 Task: Plan a beach cleanup event on the 23rd at 9:00 AM.
Action: Mouse moved to (335, 429)
Screenshot: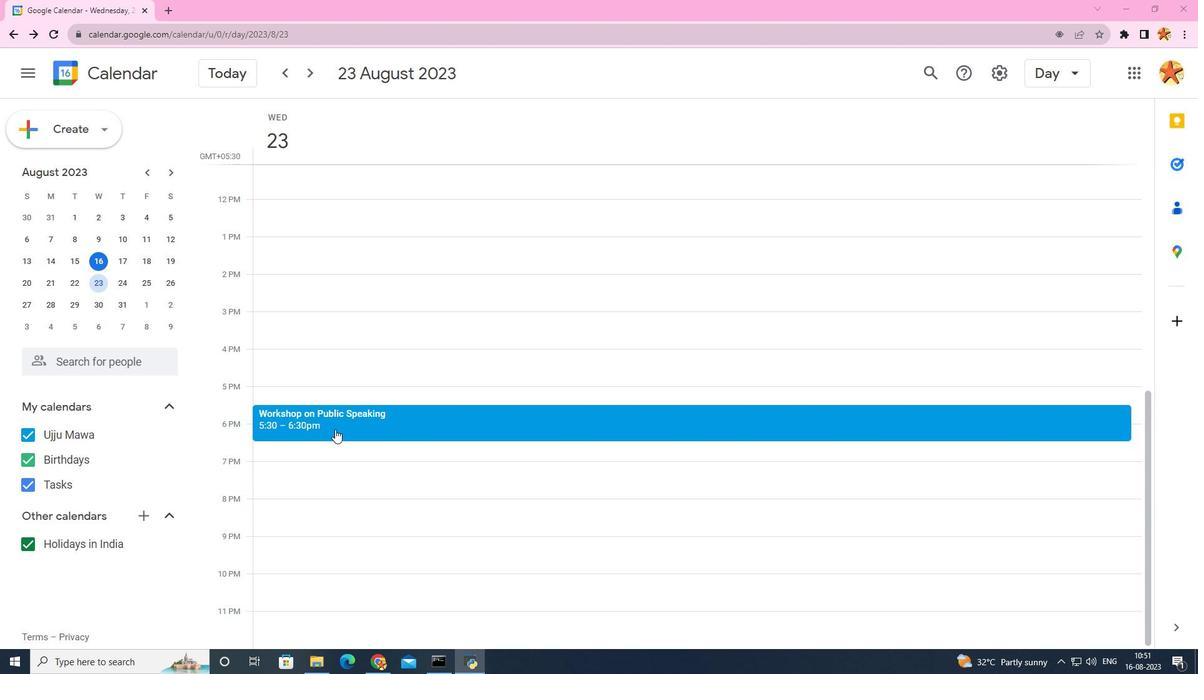 
Action: Mouse scrolled (335, 430) with delta (0, 0)
Screenshot: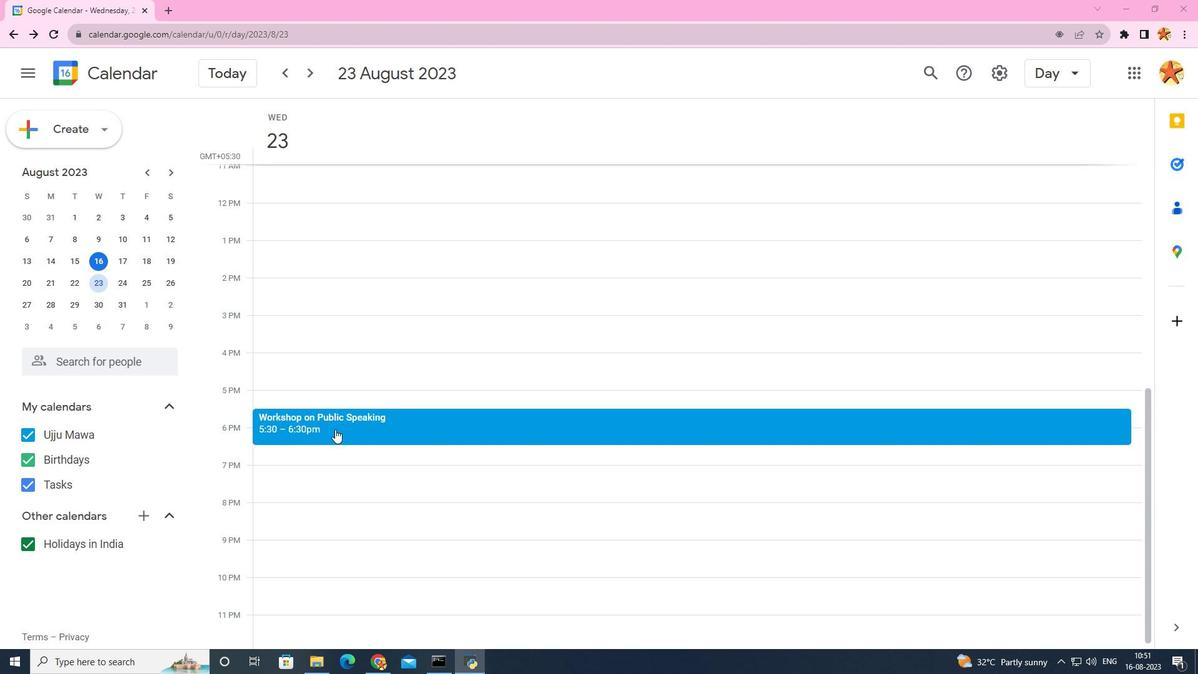 
Action: Mouse scrolled (335, 430) with delta (0, 0)
Screenshot: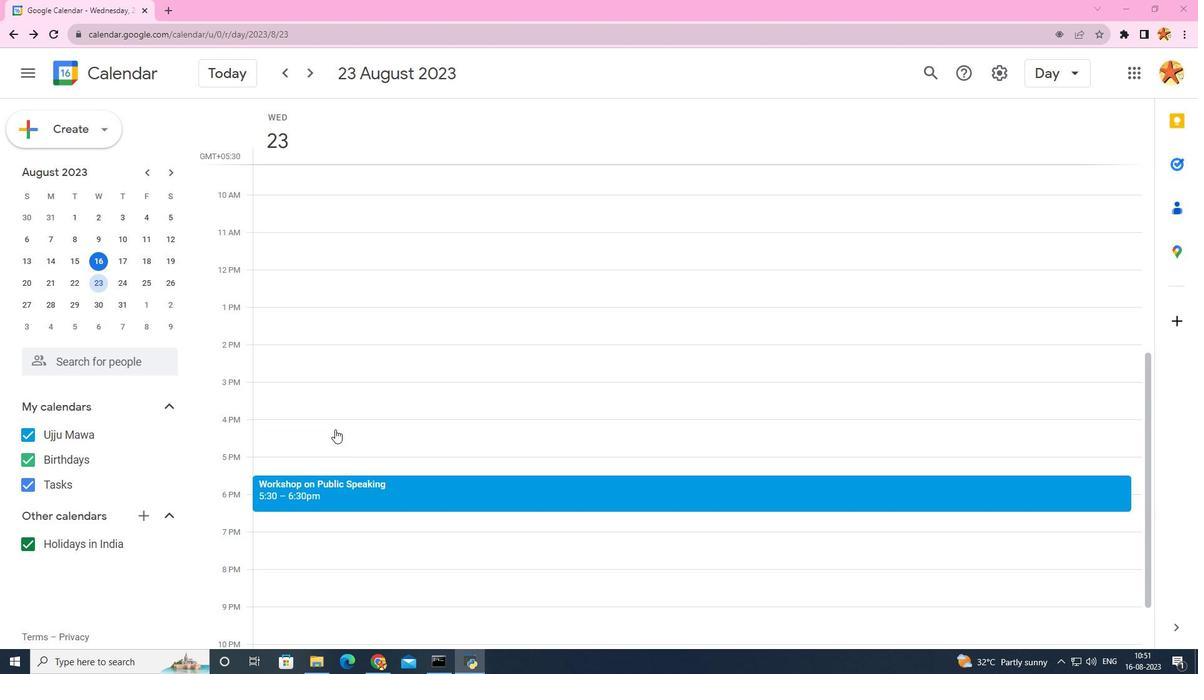 
Action: Mouse scrolled (335, 430) with delta (0, 0)
Screenshot: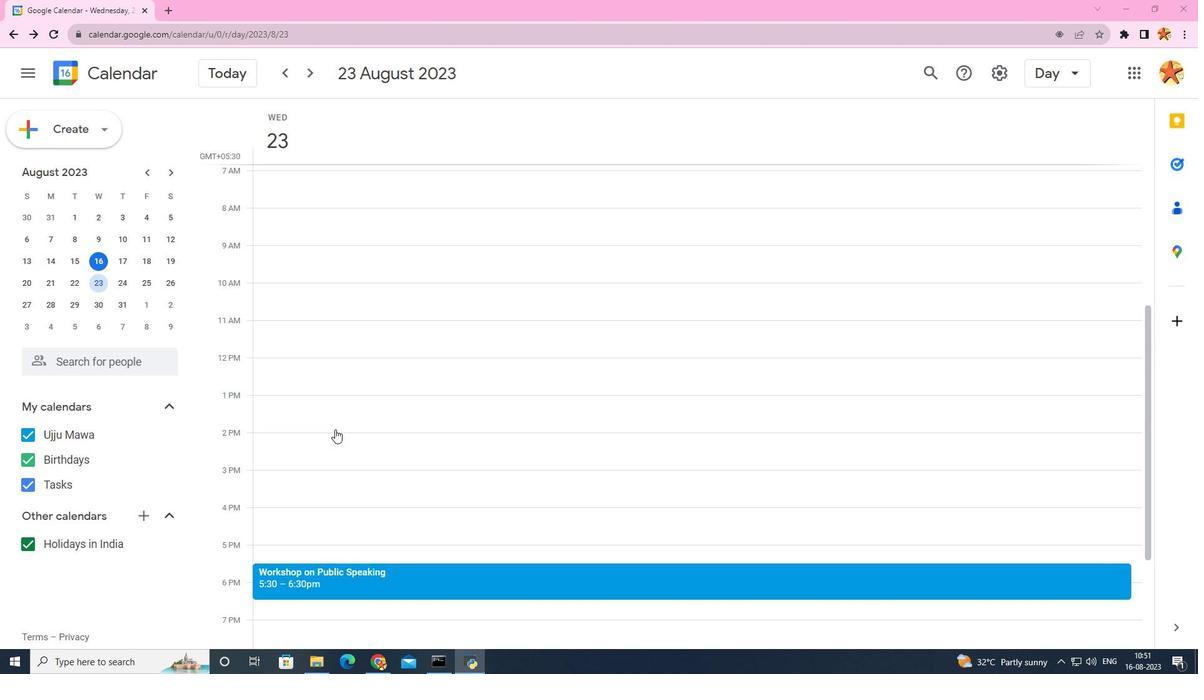 
Action: Mouse scrolled (335, 430) with delta (0, 0)
Screenshot: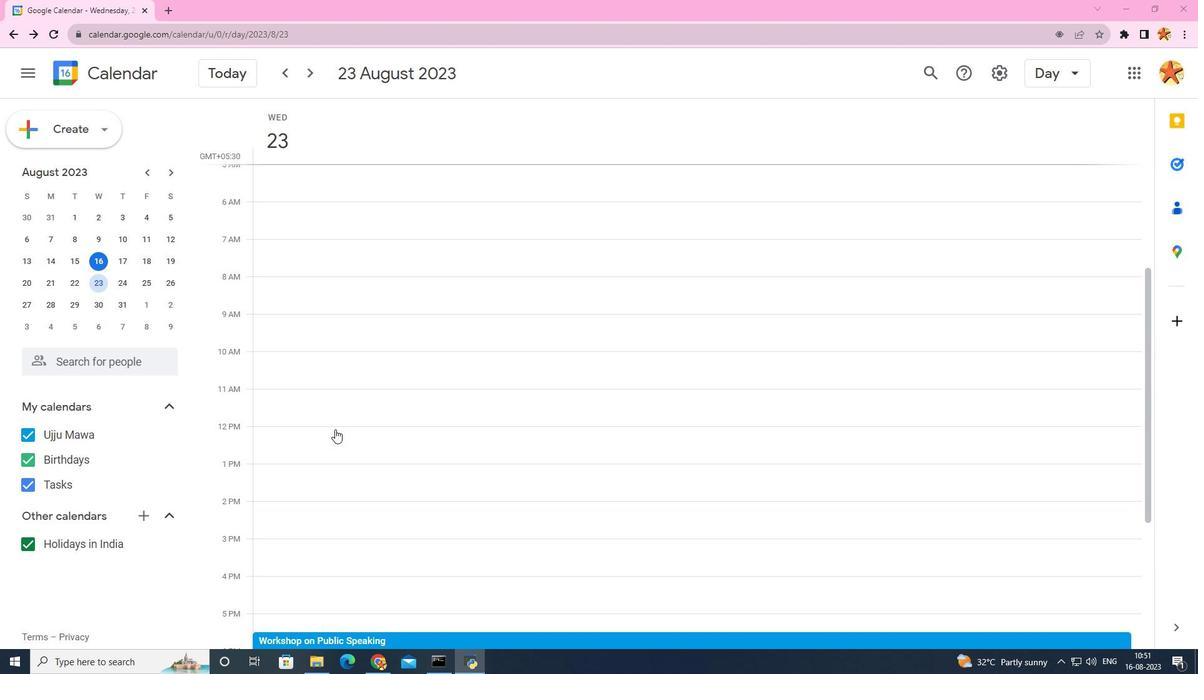 
Action: Mouse scrolled (335, 430) with delta (0, 0)
Screenshot: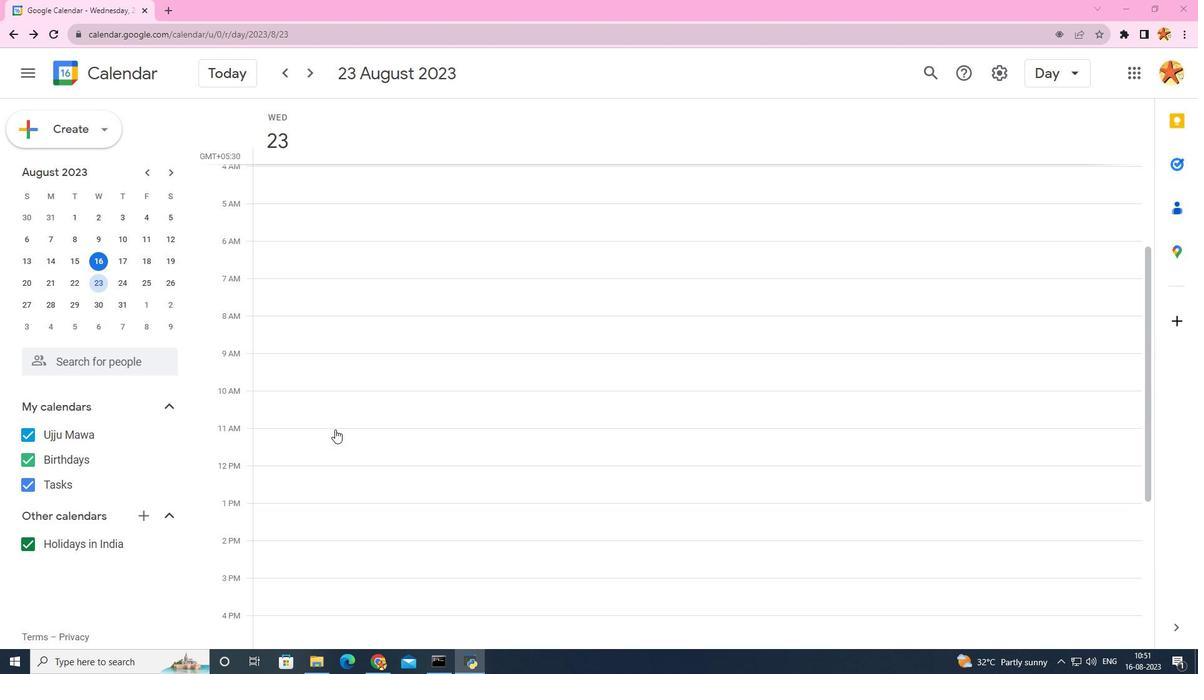 
Action: Mouse scrolled (335, 430) with delta (0, 0)
Screenshot: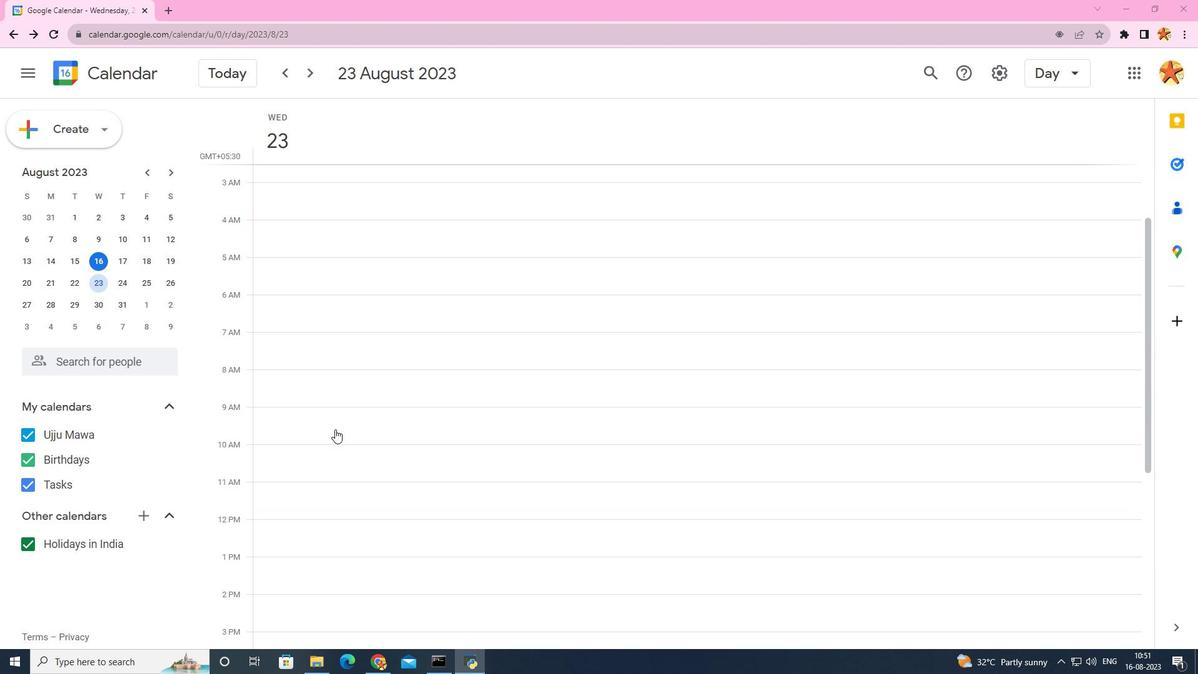 
Action: Mouse scrolled (335, 430) with delta (0, 0)
Screenshot: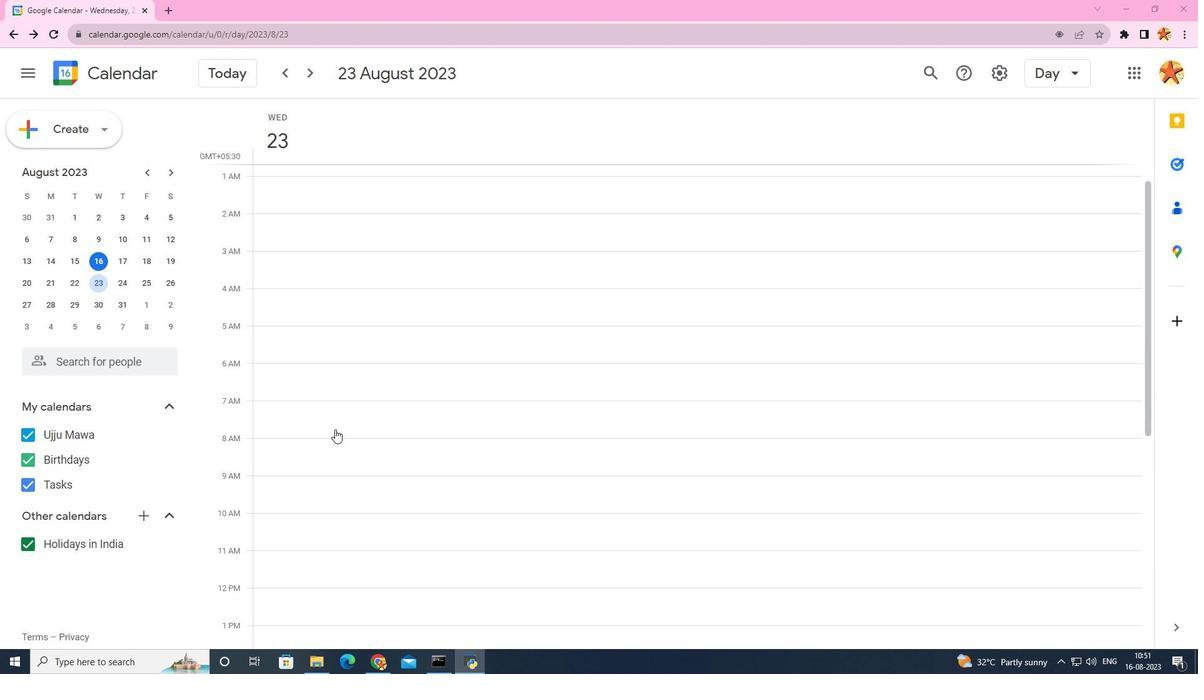 
Action: Mouse scrolled (335, 430) with delta (0, 0)
Screenshot: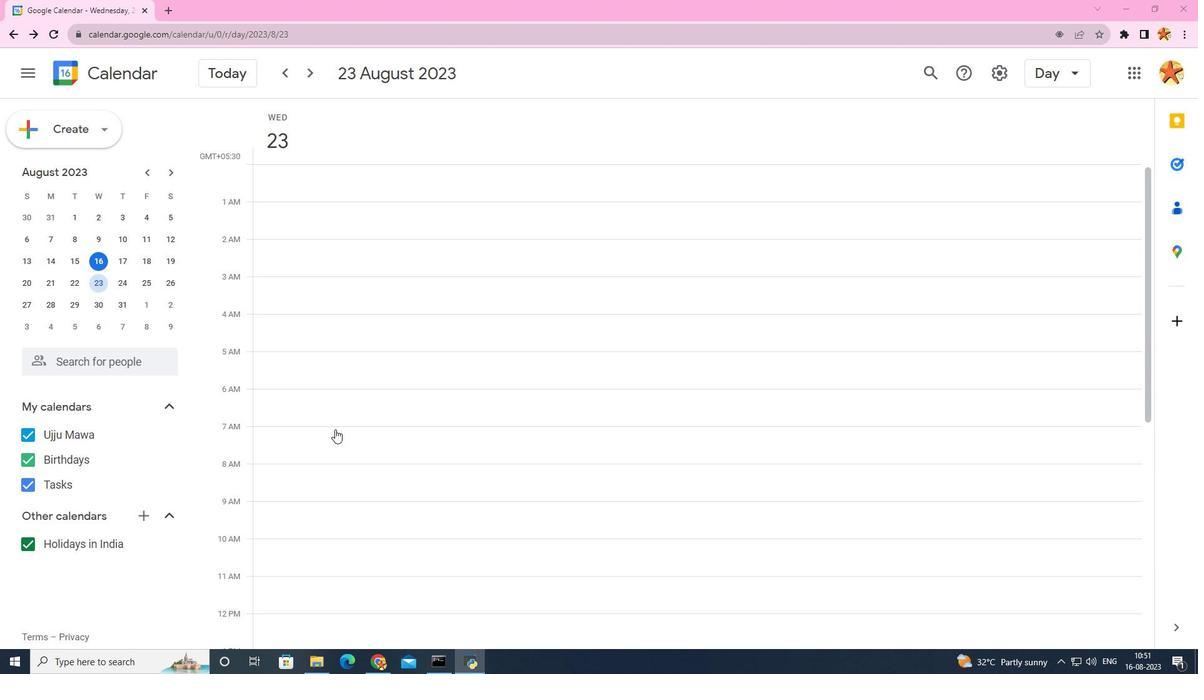 
Action: Mouse scrolled (335, 430) with delta (0, 0)
Screenshot: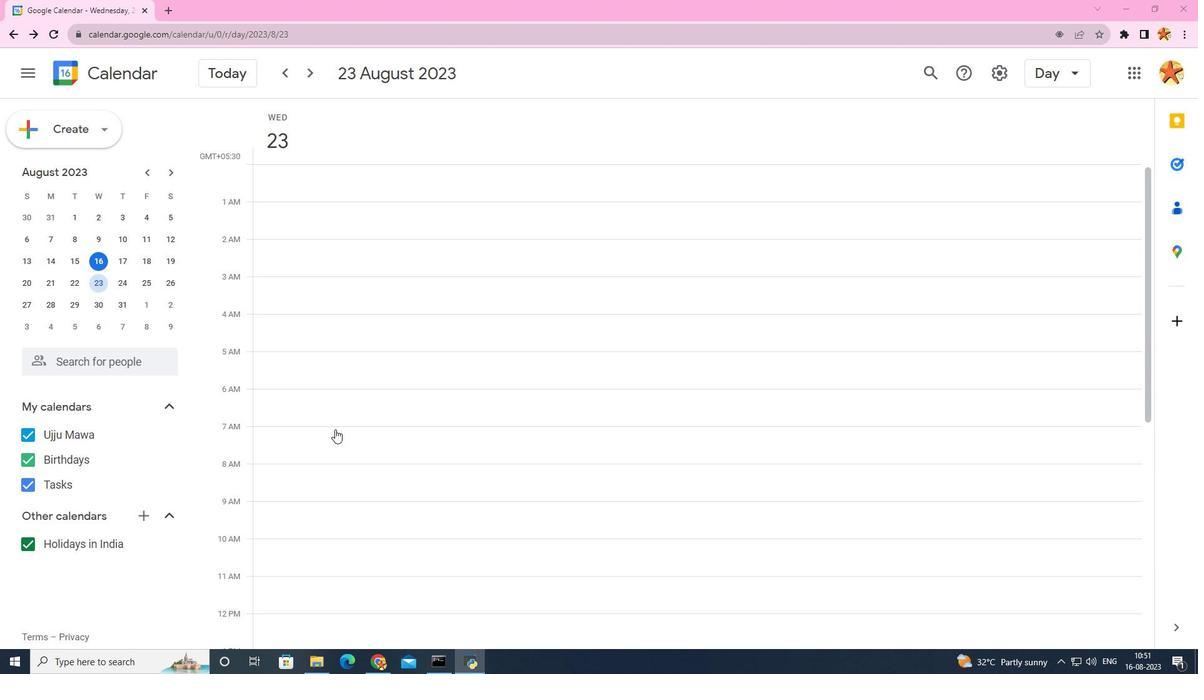 
Action: Mouse moved to (297, 260)
Screenshot: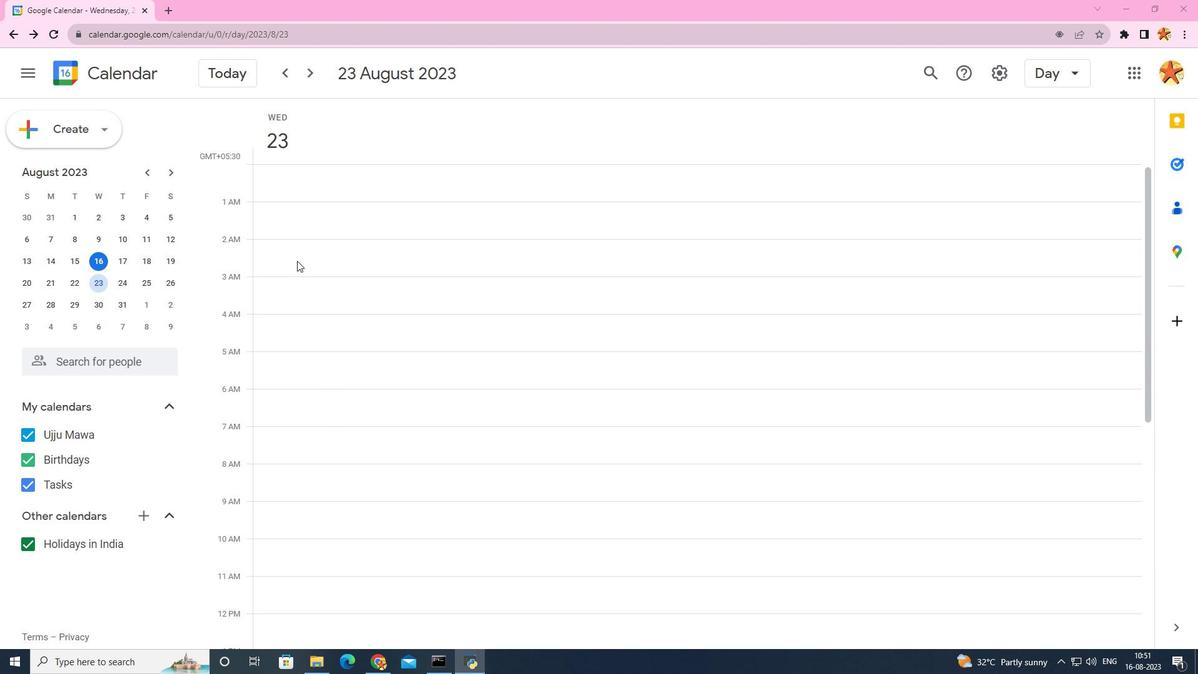 
Action: Mouse scrolled (297, 261) with delta (0, 0)
Screenshot: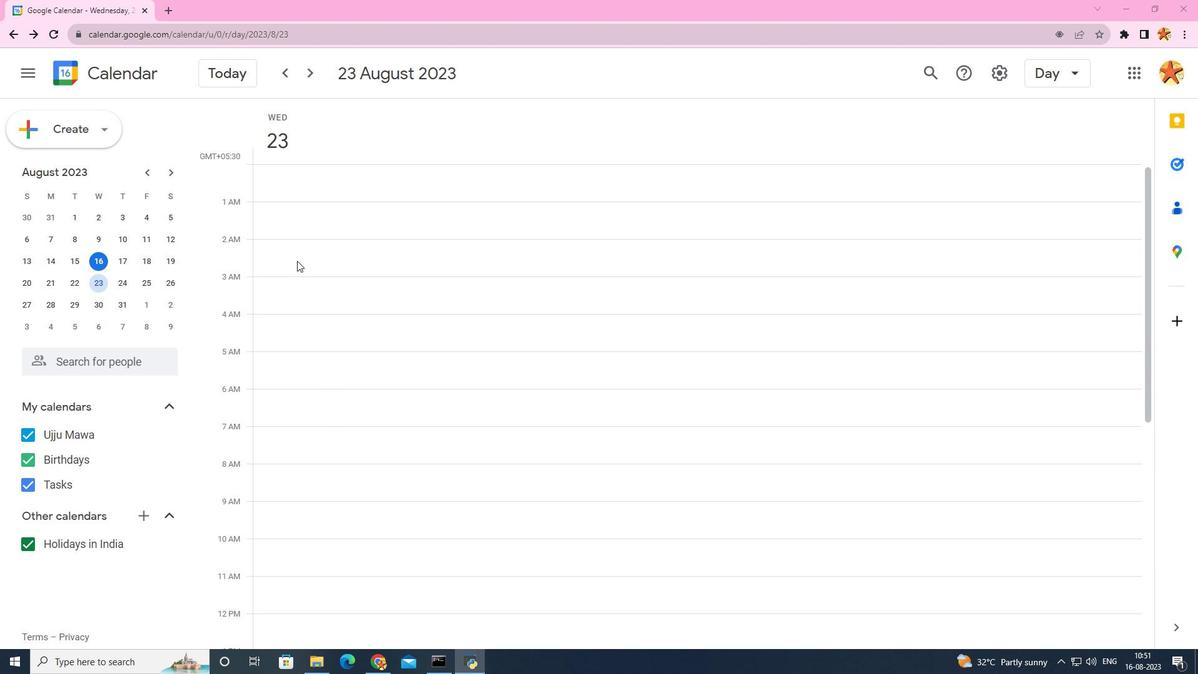 
Action: Mouse scrolled (297, 261) with delta (0, 0)
Screenshot: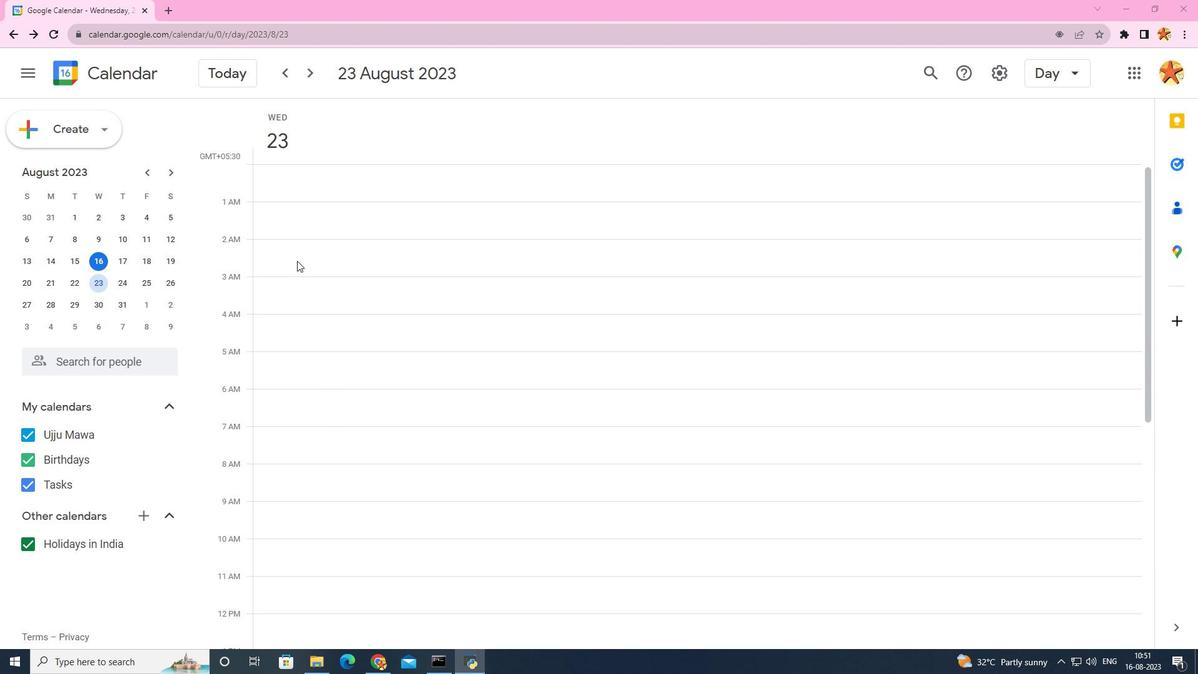 
Action: Mouse scrolled (297, 261) with delta (0, 0)
Screenshot: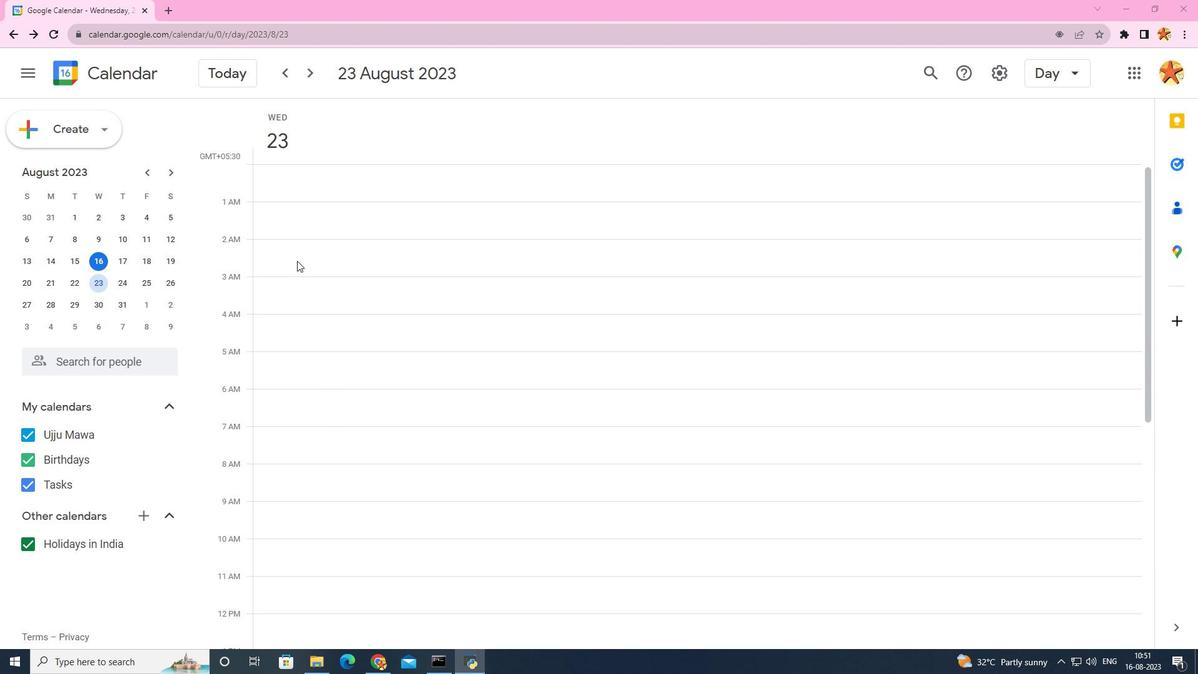 
Action: Mouse scrolled (297, 261) with delta (0, 0)
Screenshot: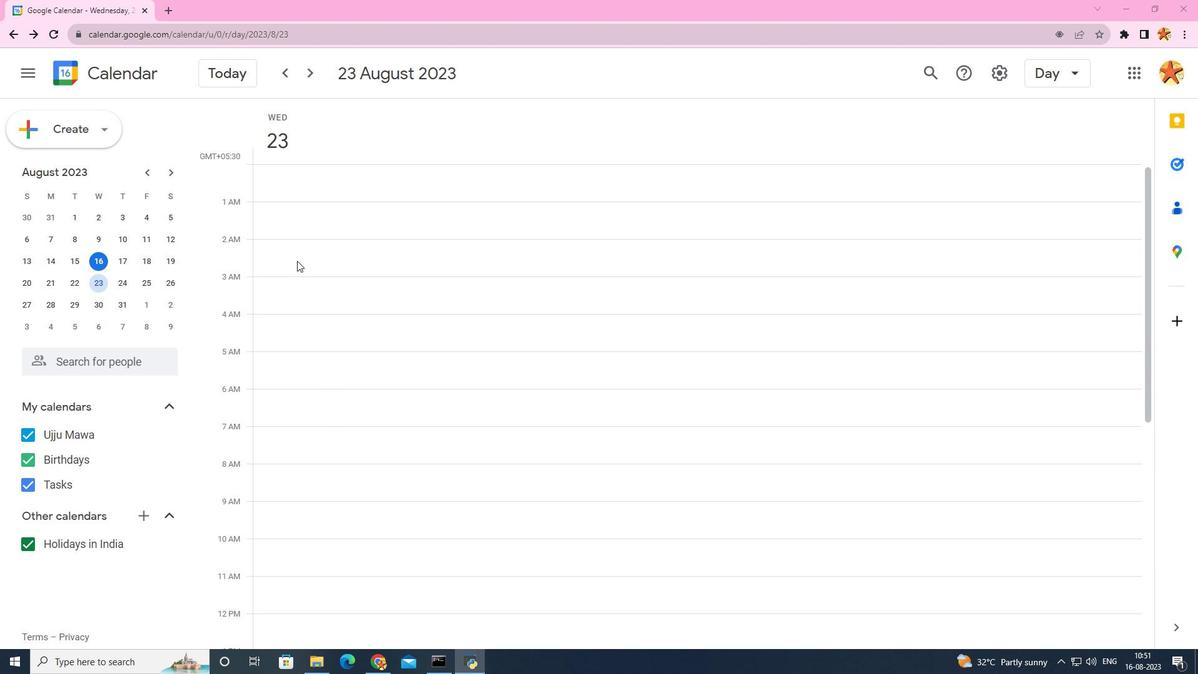 
Action: Mouse scrolled (297, 261) with delta (0, 0)
Screenshot: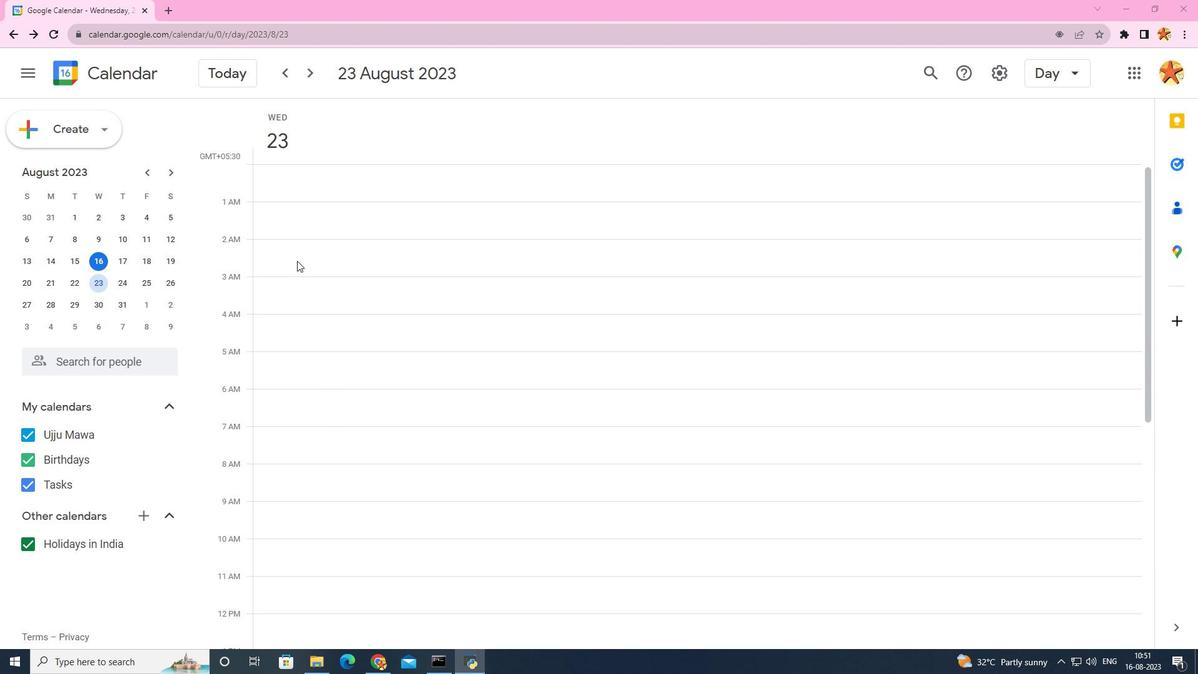 
Action: Mouse scrolled (297, 261) with delta (0, 0)
Screenshot: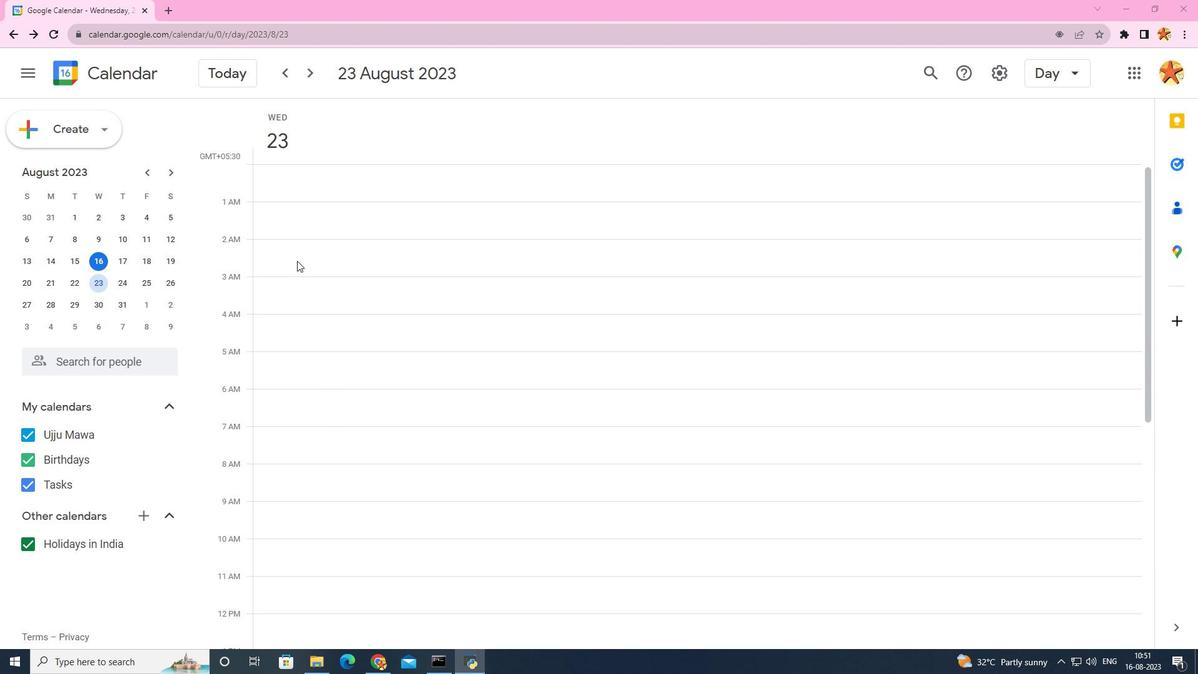 
Action: Mouse scrolled (297, 261) with delta (0, 0)
Screenshot: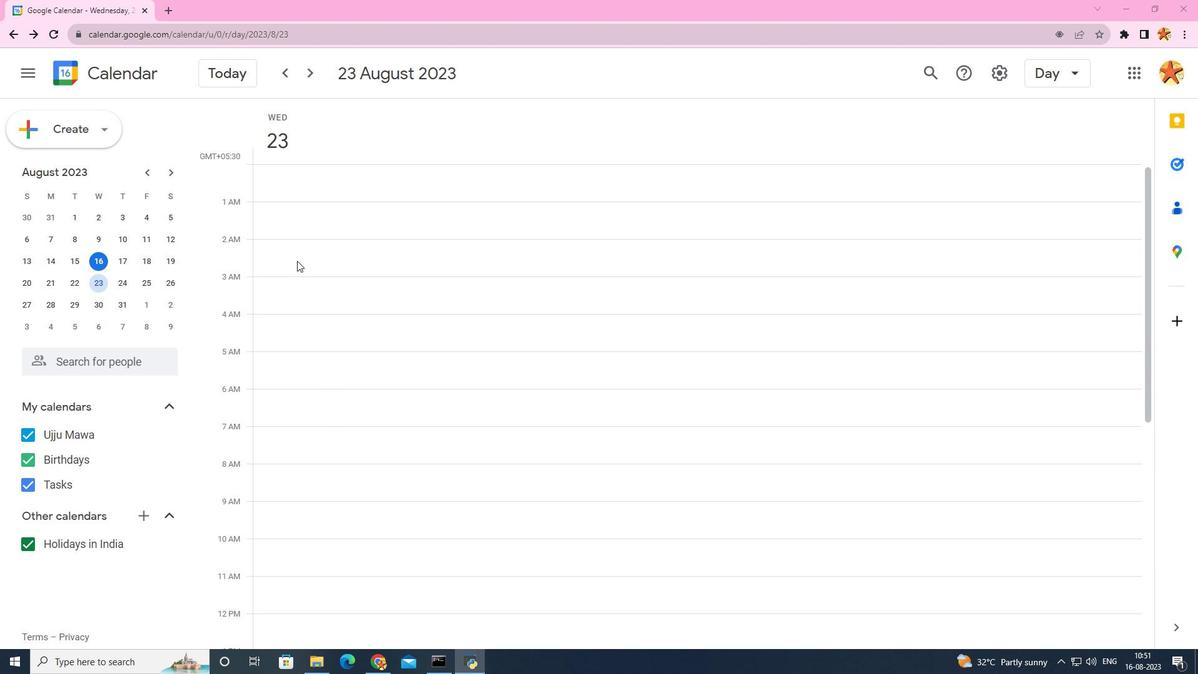 
Action: Mouse scrolled (297, 260) with delta (0, 0)
Screenshot: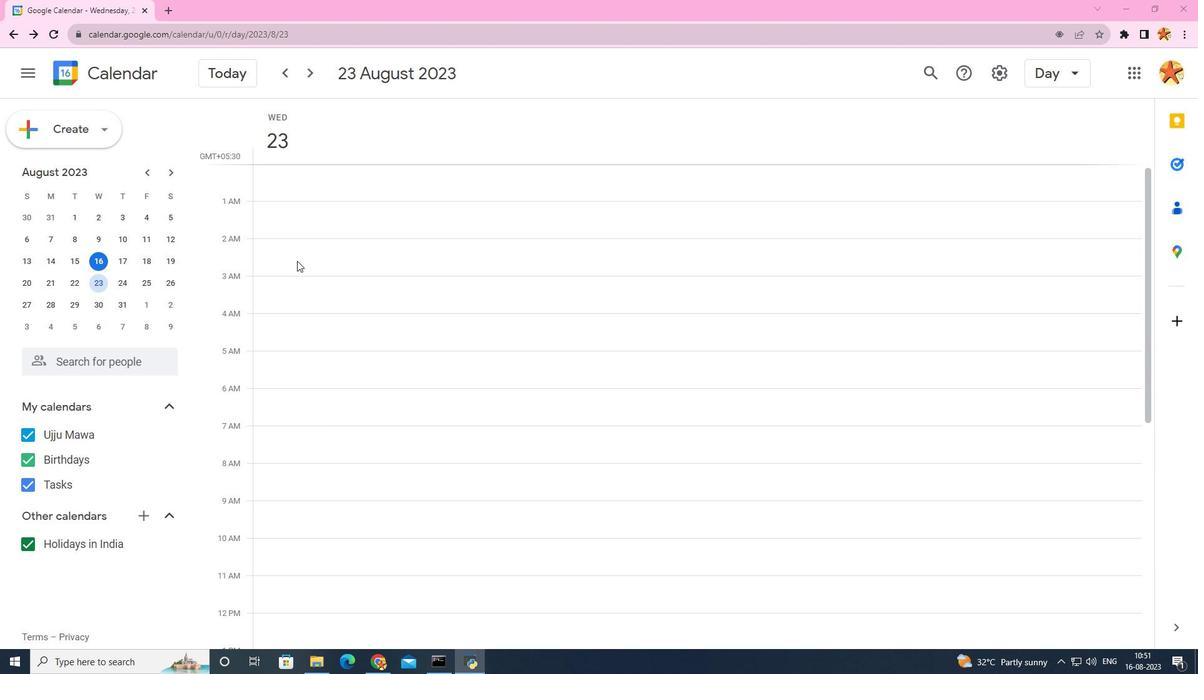 
Action: Mouse scrolled (297, 260) with delta (0, 0)
Screenshot: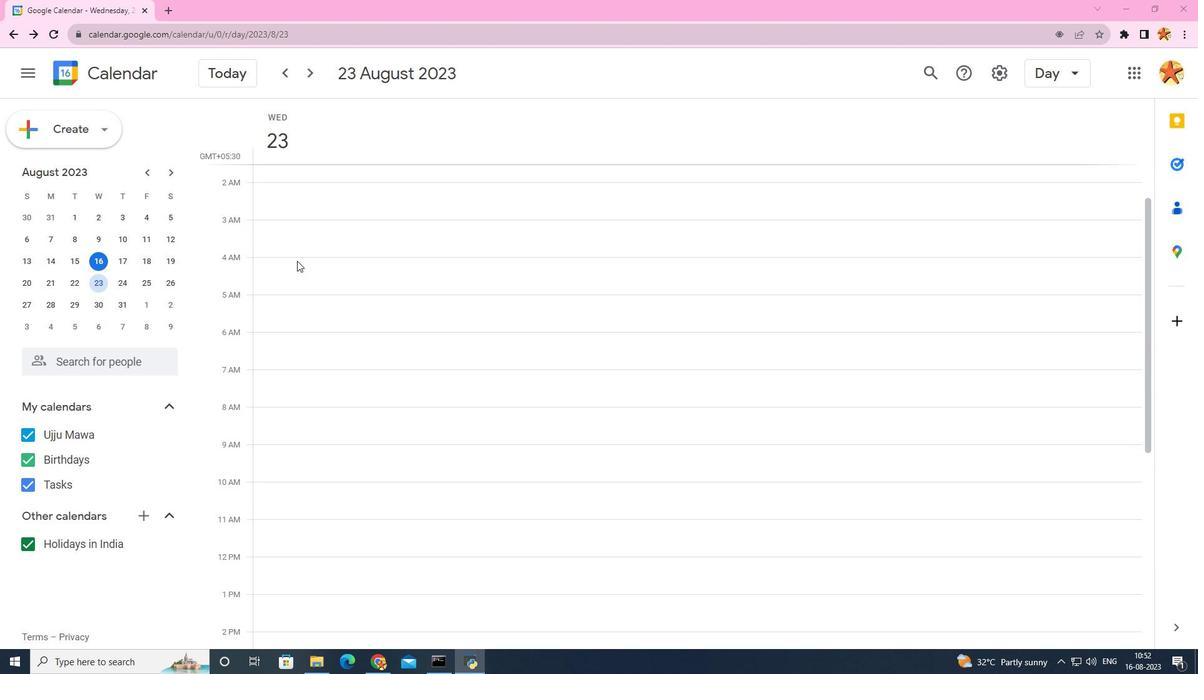 
Action: Mouse scrolled (297, 260) with delta (0, 0)
Screenshot: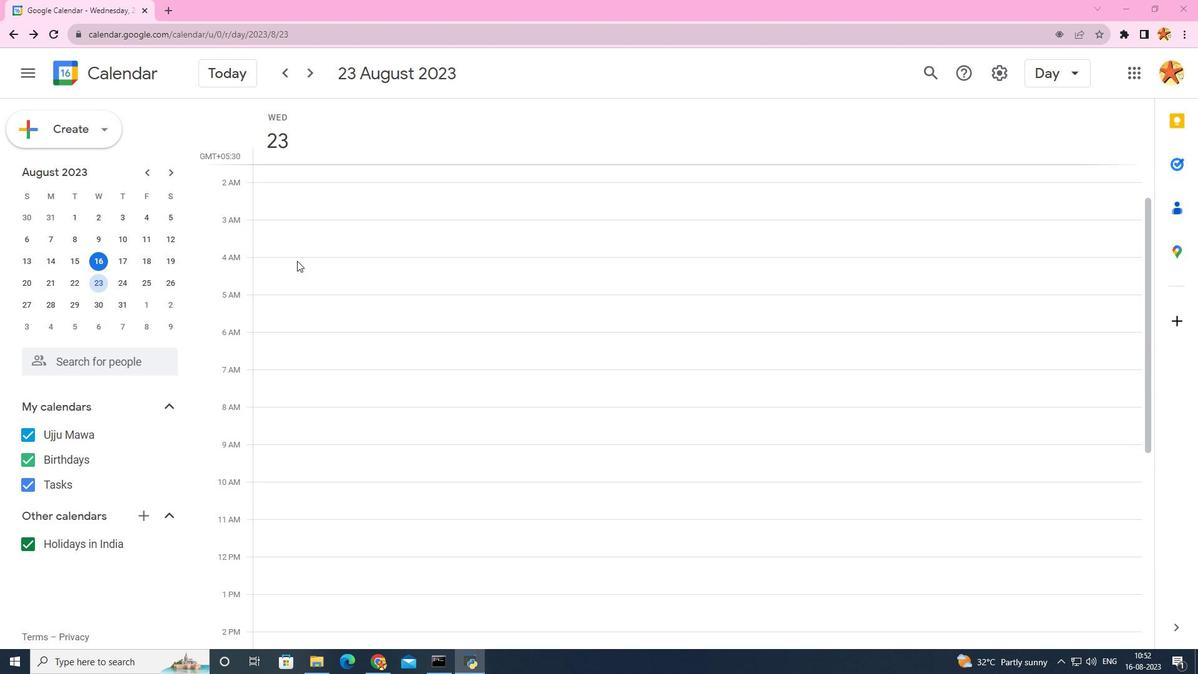 
Action: Mouse scrolled (297, 260) with delta (0, 0)
Screenshot: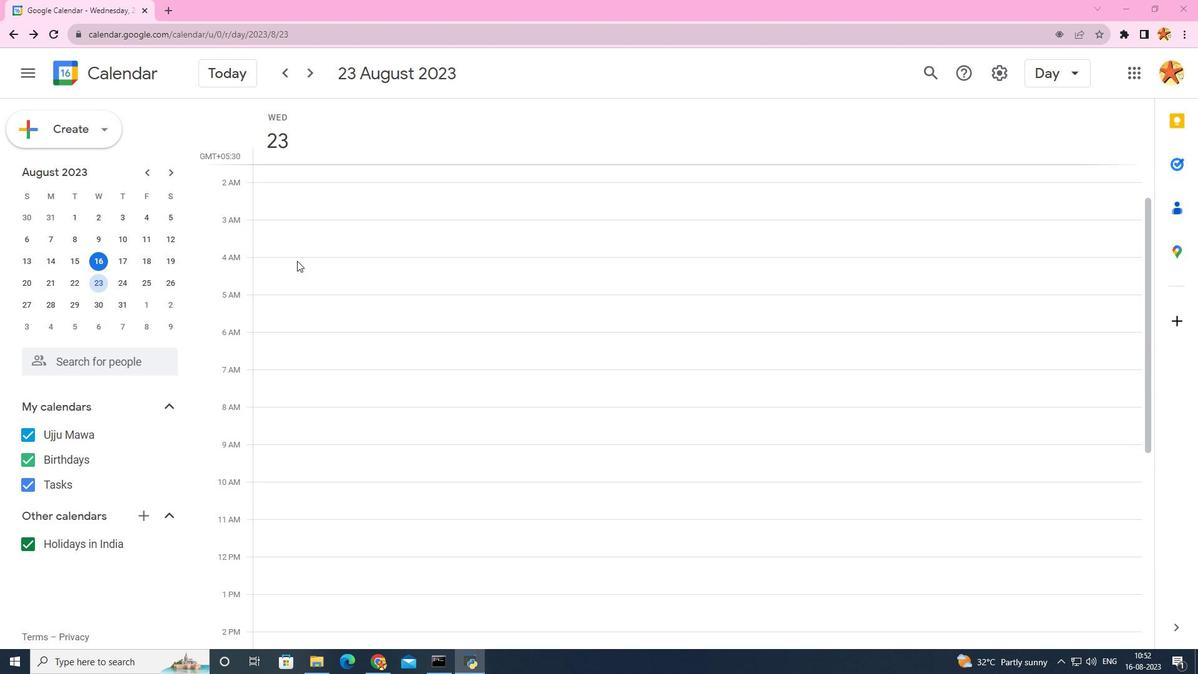 
Action: Mouse moved to (285, 247)
Screenshot: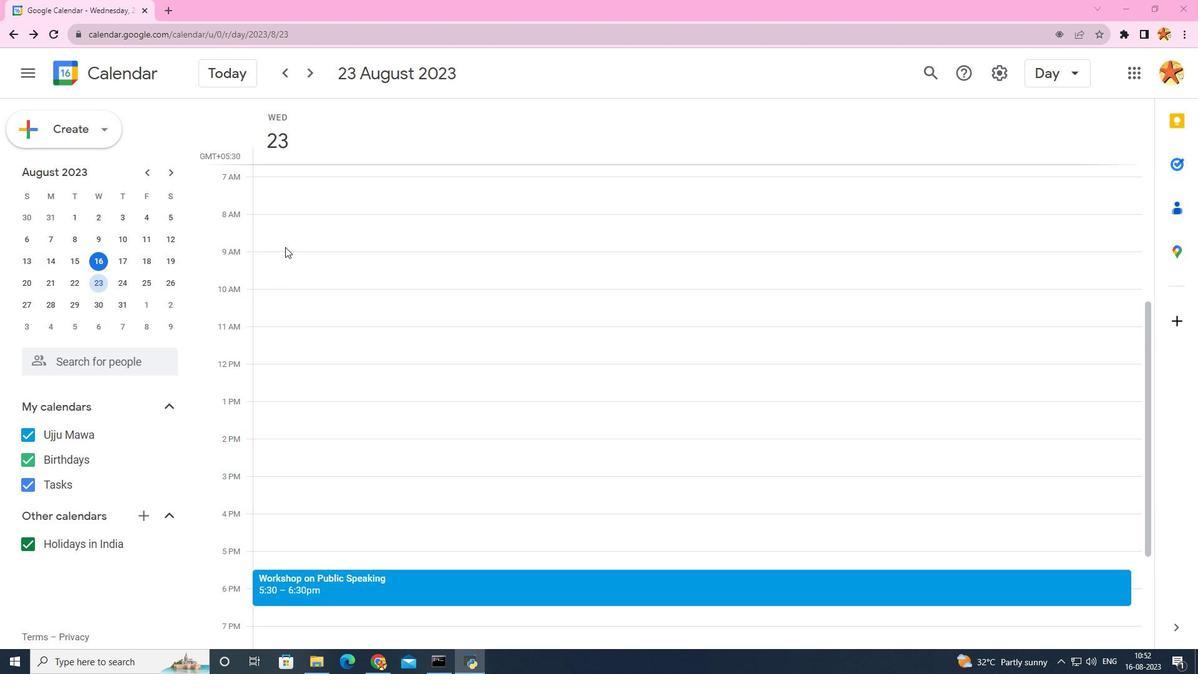 
Action: Mouse pressed left at (285, 247)
Screenshot: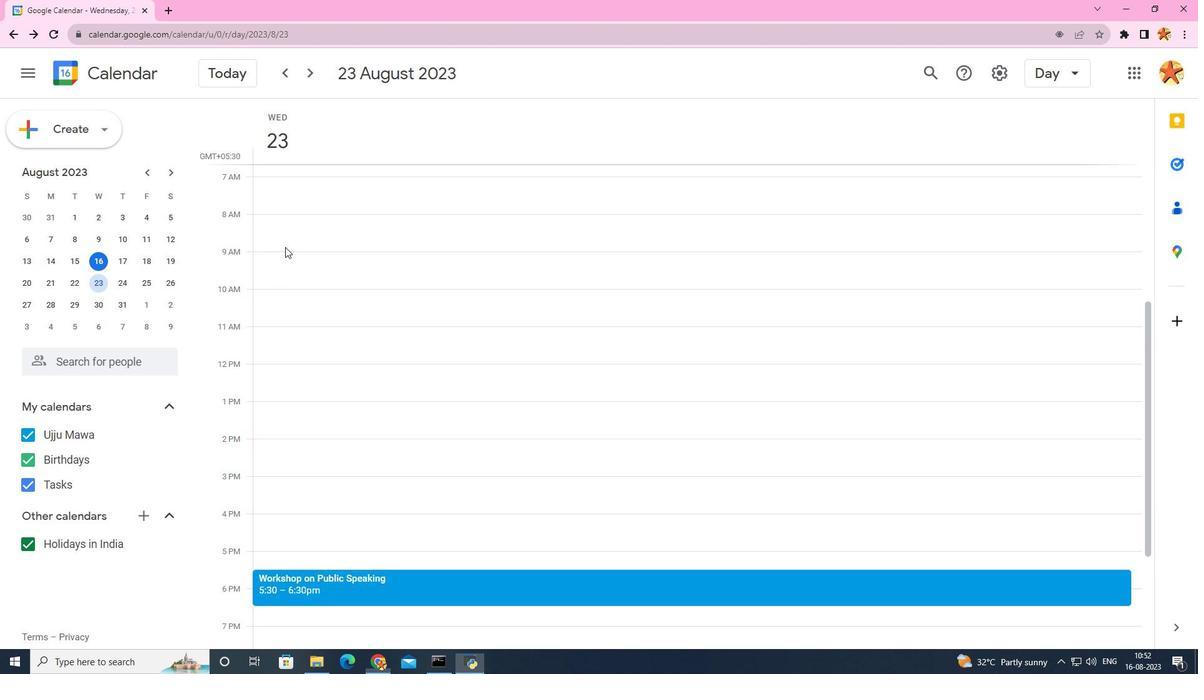 
Action: Mouse moved to (718, 287)
Screenshot: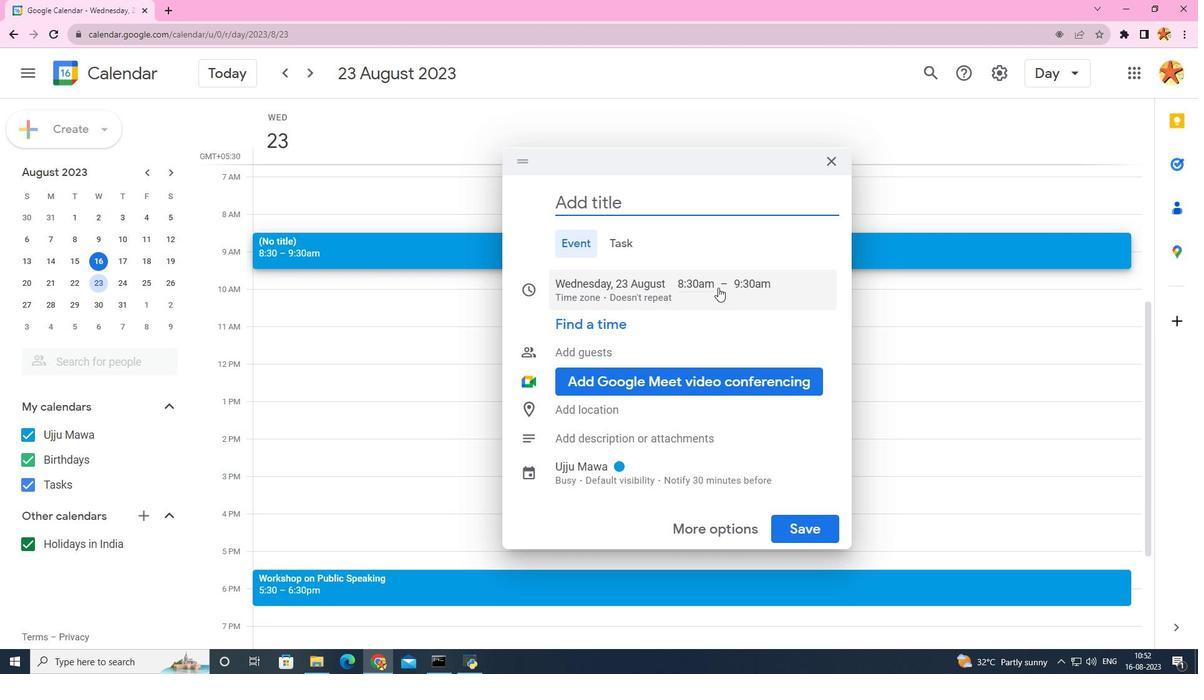
Action: Mouse pressed left at (718, 287)
Screenshot: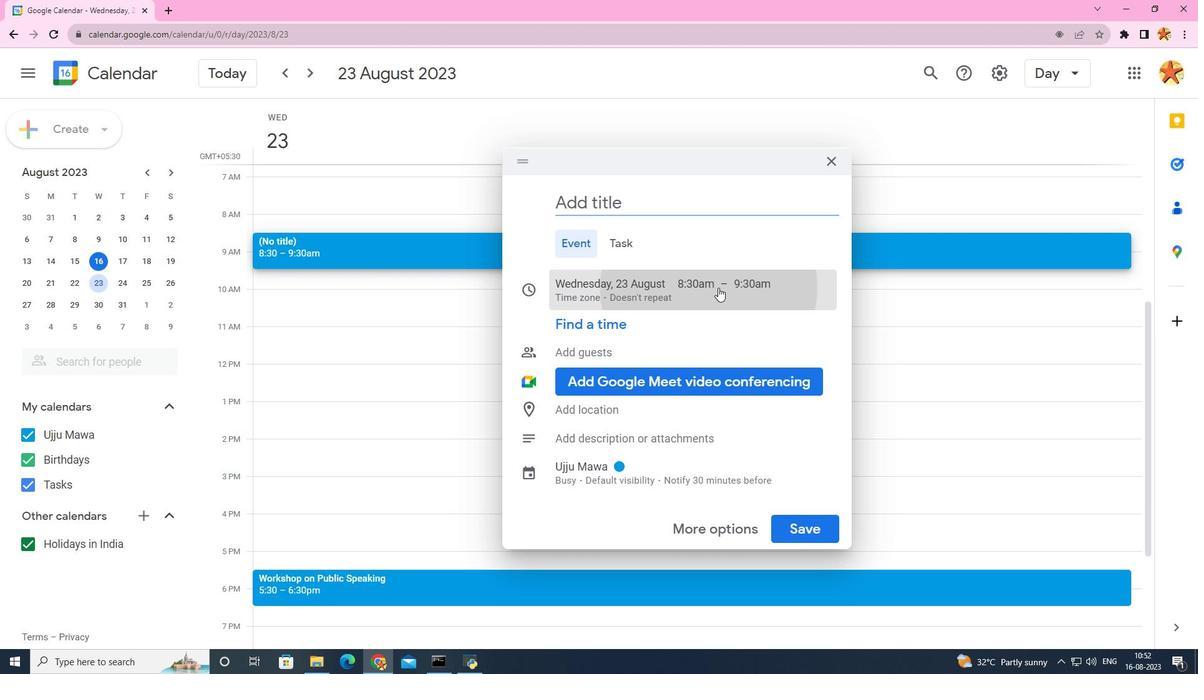 
Action: Mouse moved to (710, 287)
Screenshot: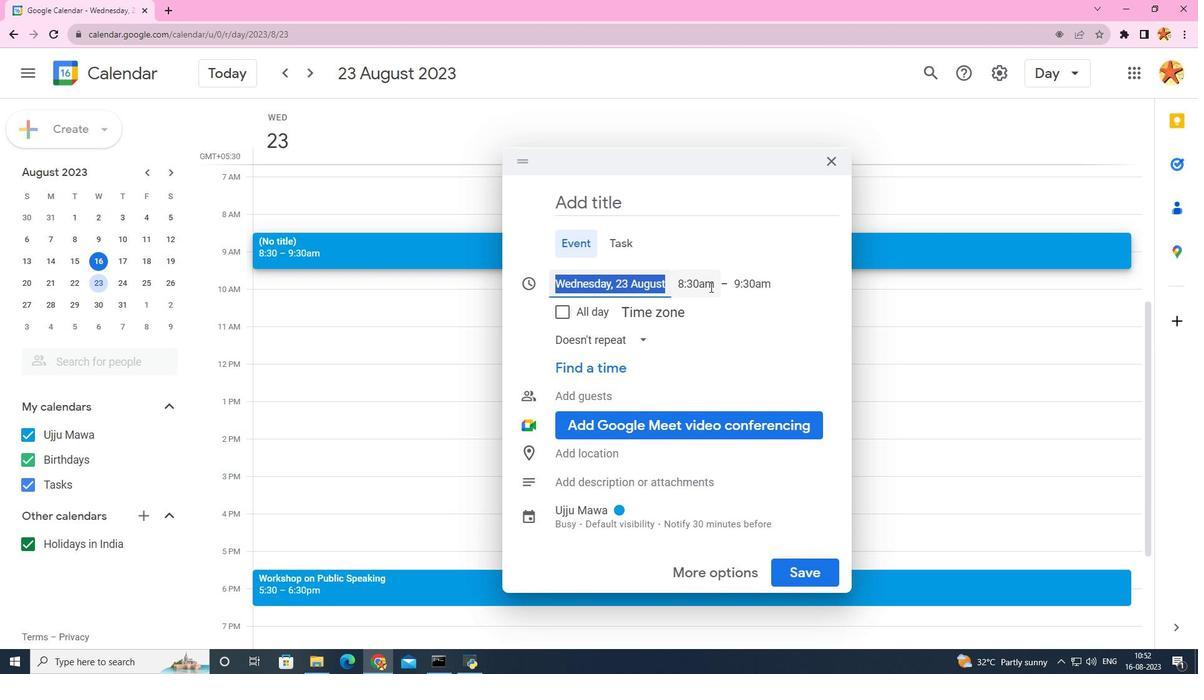 
Action: Mouse pressed left at (710, 287)
Screenshot: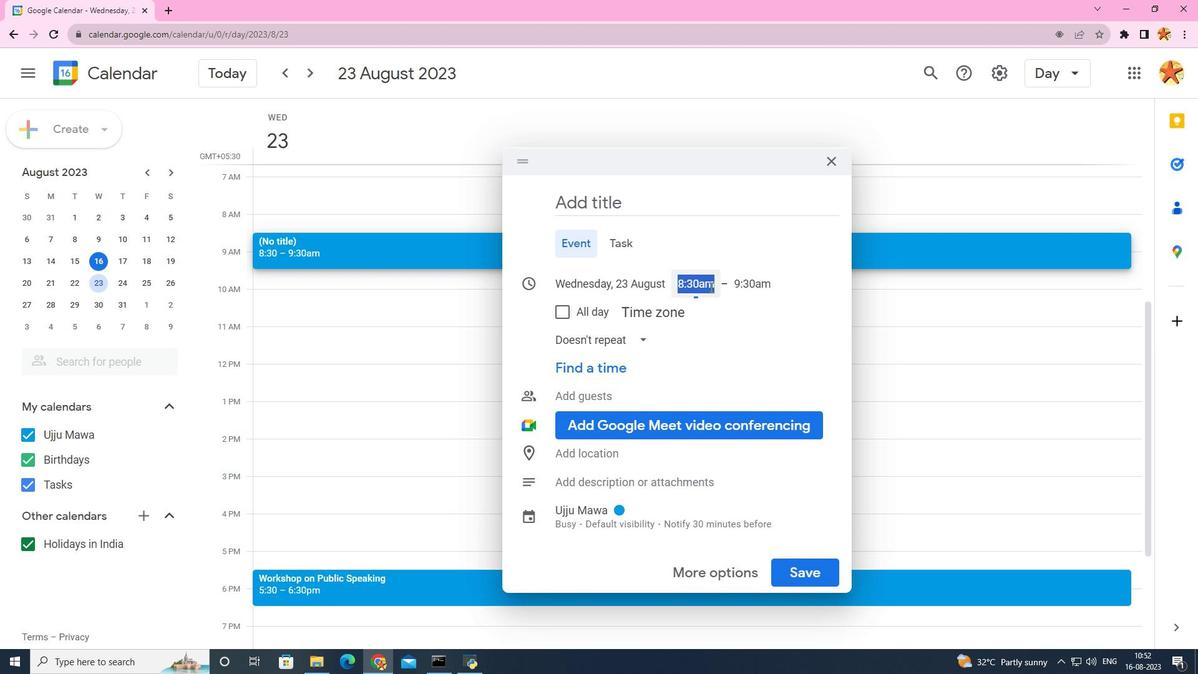 
Action: Mouse moved to (704, 445)
Screenshot: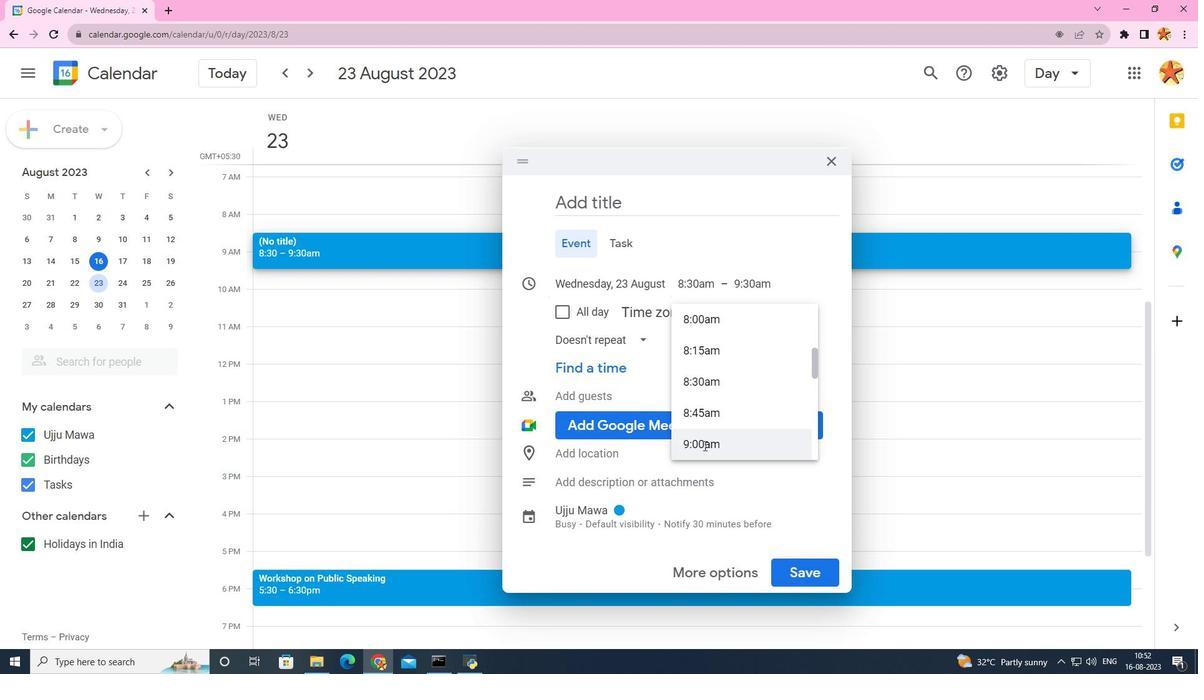 
Action: Mouse pressed left at (704, 445)
Screenshot: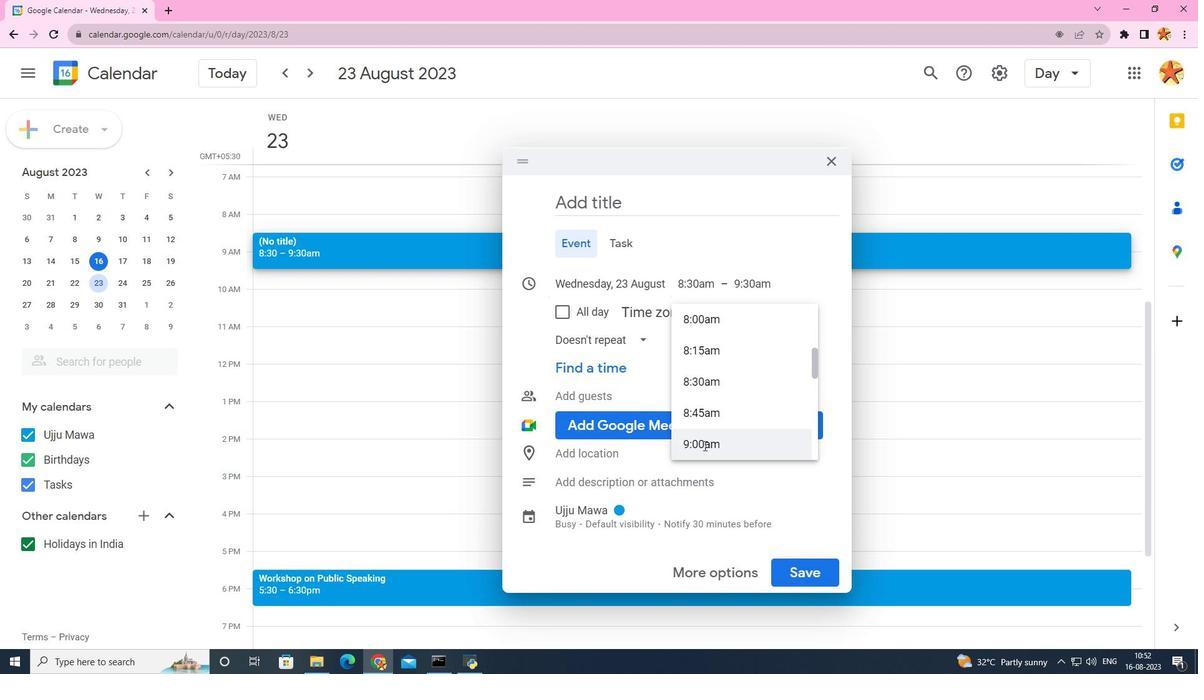
Action: Mouse moved to (633, 204)
Screenshot: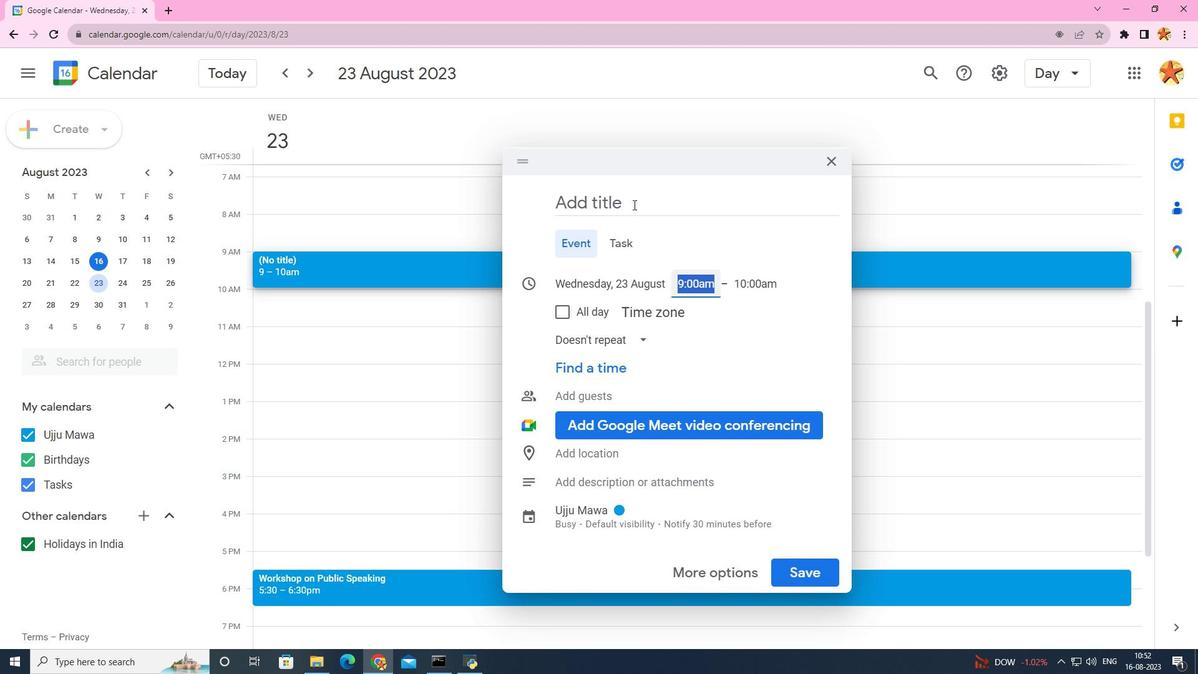 
Action: Mouse pressed left at (633, 204)
Screenshot: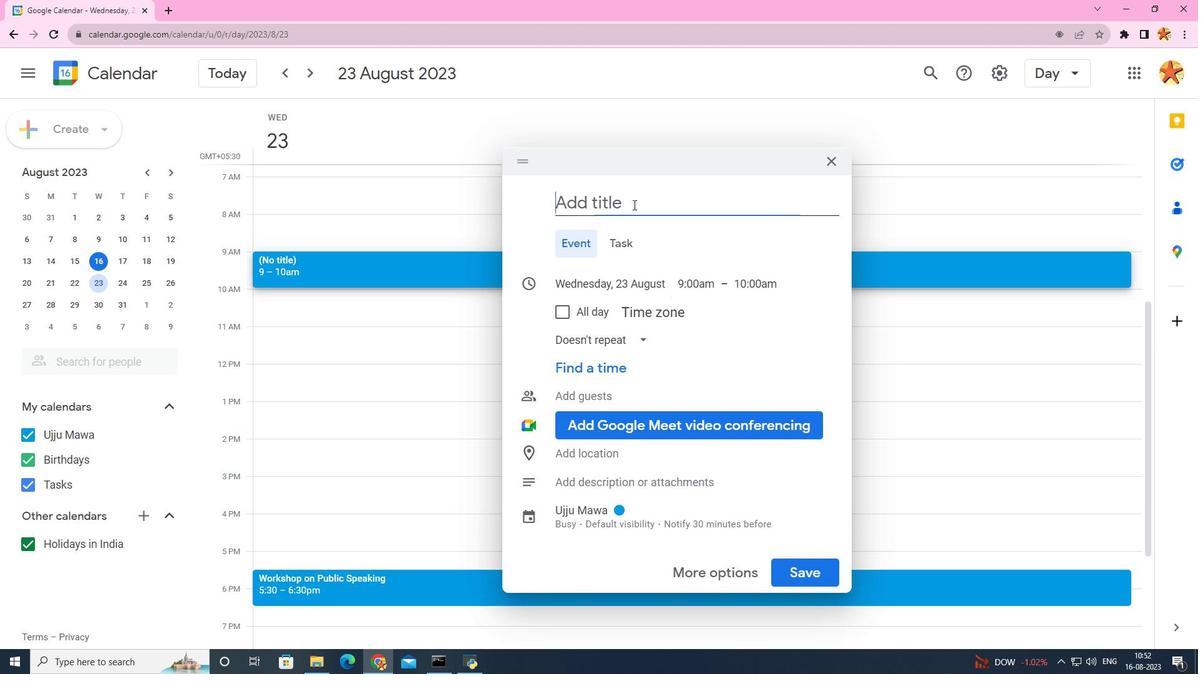 
Action: Key pressed <Key.caps_lock>B<Key.caps_lock>each<Key.space><Key.caps_lock>C<Key.caps_lock>leanup<Key.space><Key.caps_lock><Key.caps_lock>
Screenshot: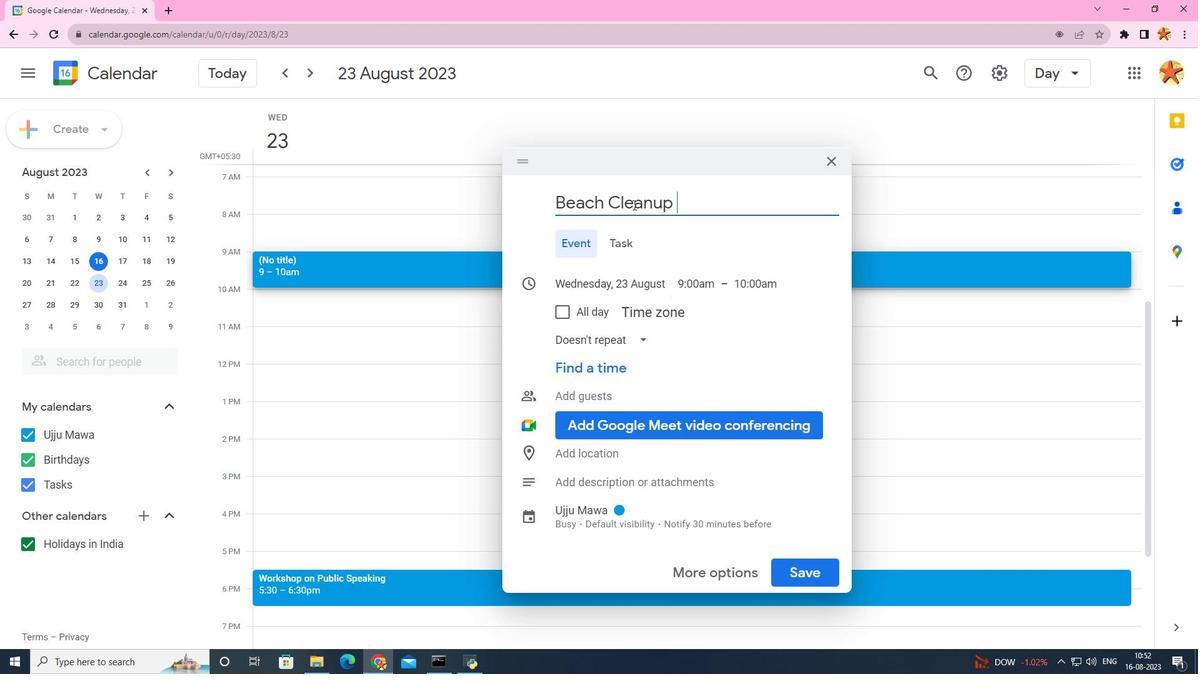
Action: Mouse moved to (785, 560)
Screenshot: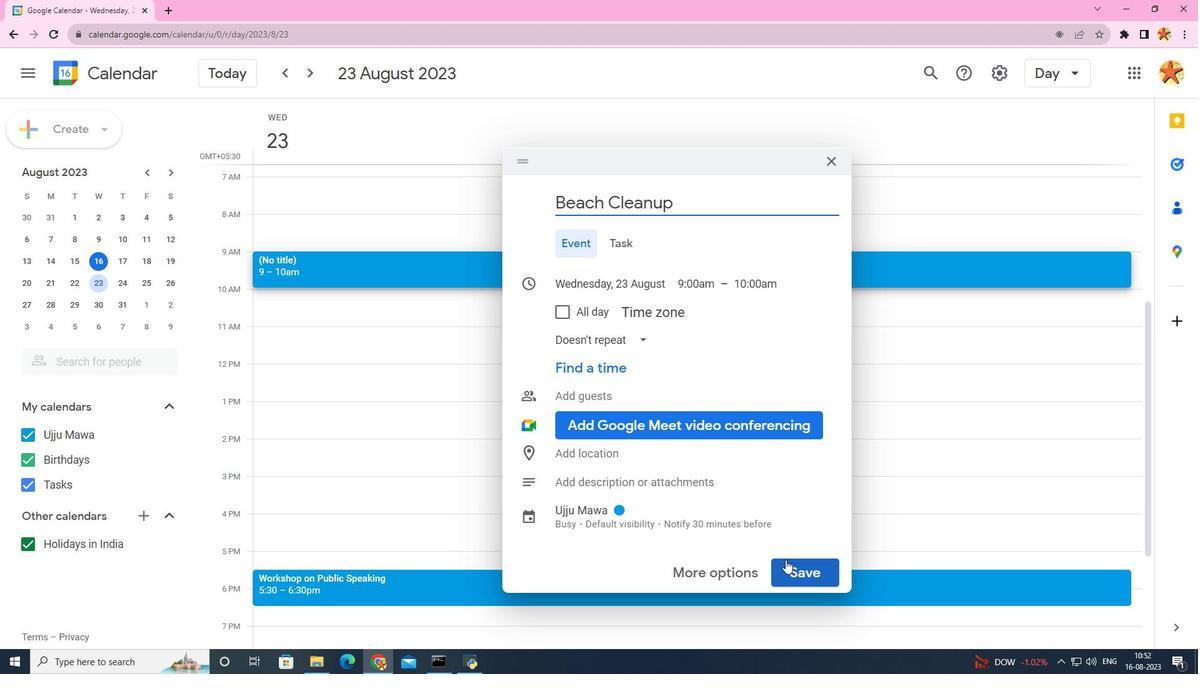 
Action: Mouse pressed left at (785, 560)
Screenshot: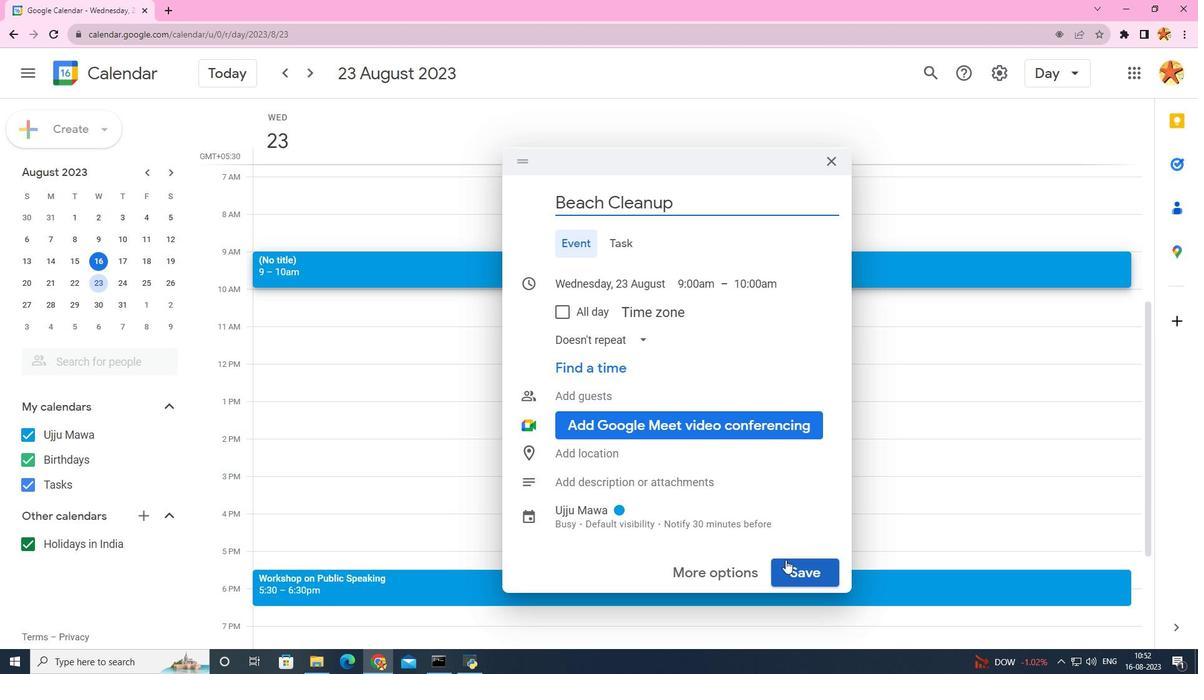 
